 Task: Print all the pages.
Action: Mouse moved to (993, 25)
Screenshot: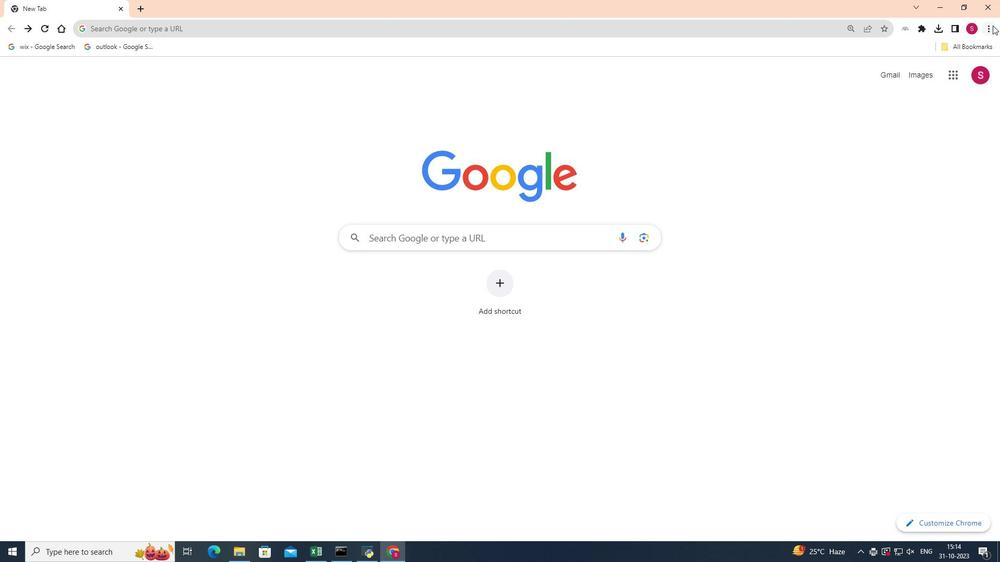 
Action: Mouse pressed left at (993, 25)
Screenshot: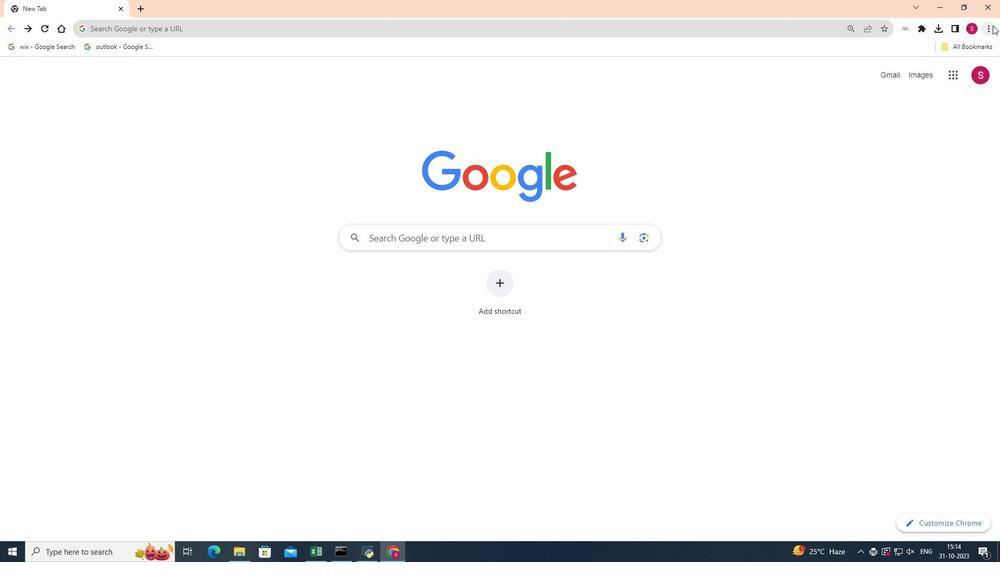 
Action: Mouse moved to (900, 152)
Screenshot: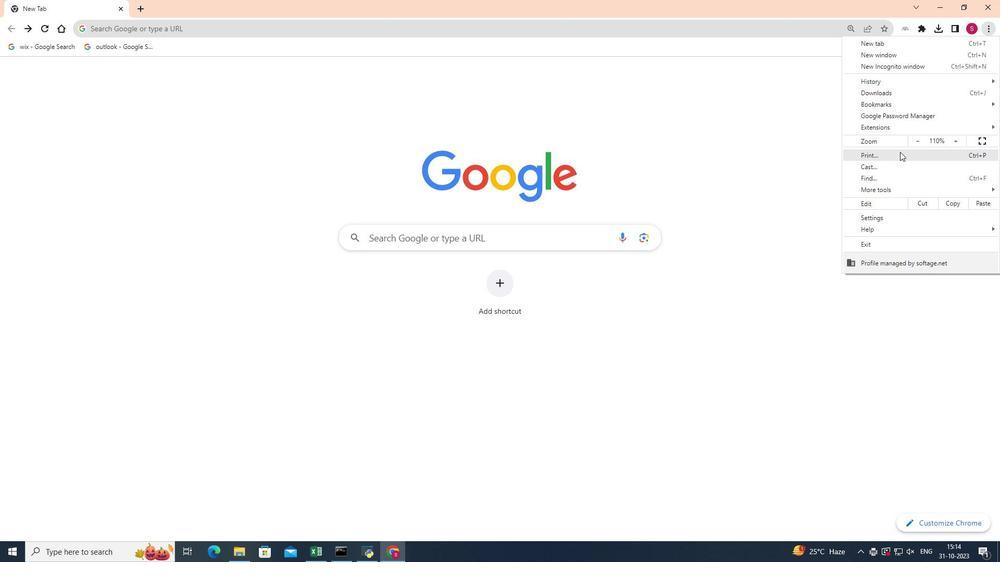 
Action: Mouse pressed left at (900, 152)
Screenshot: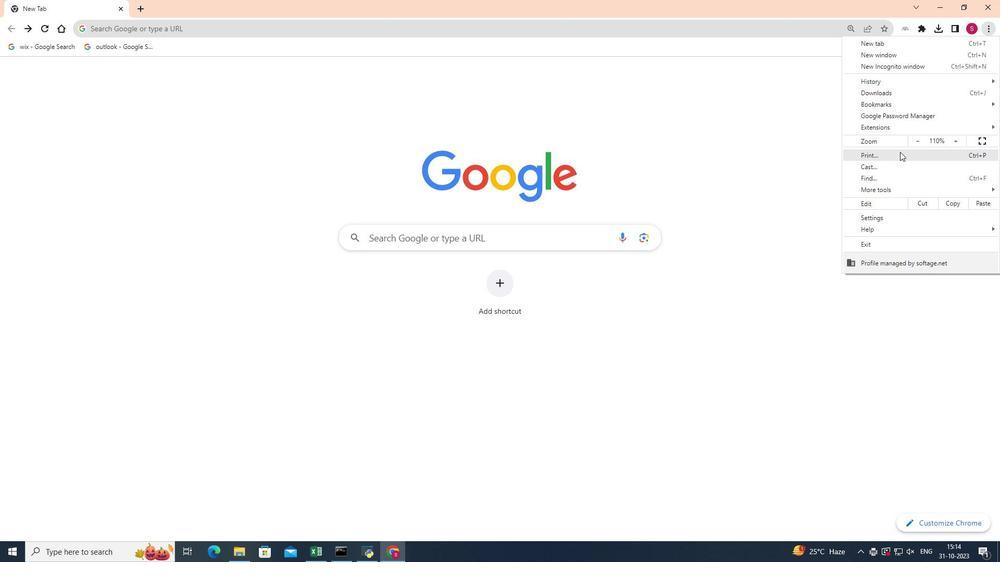 
Action: Mouse moved to (825, 80)
Screenshot: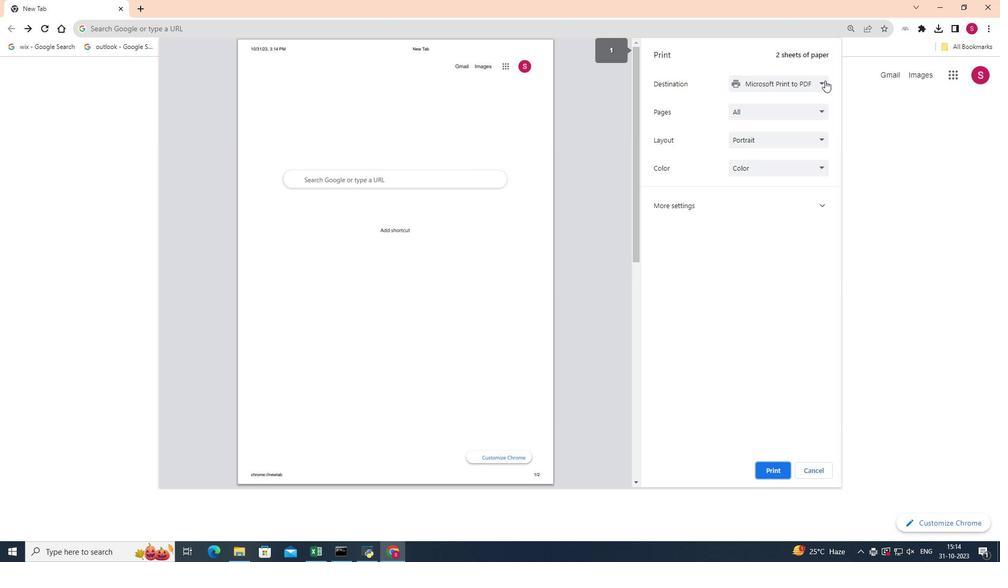 
Action: Mouse pressed left at (825, 80)
Screenshot: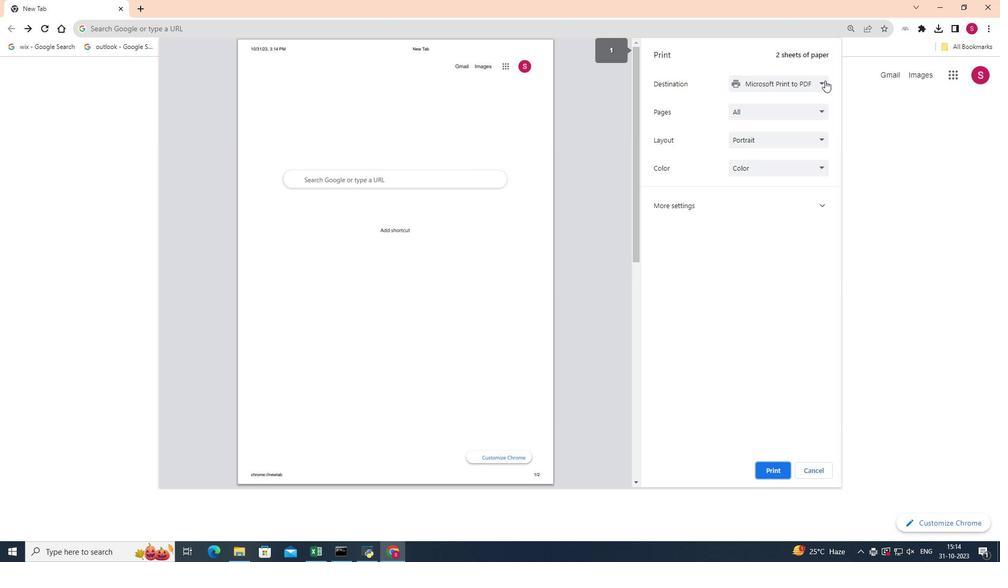 
Action: Mouse moved to (801, 95)
Screenshot: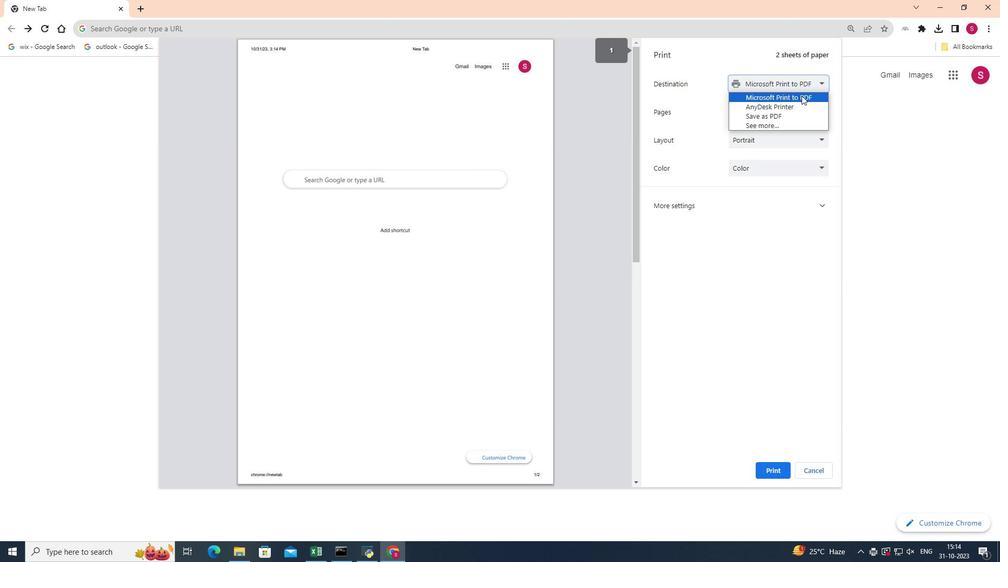
Action: Mouse pressed left at (801, 95)
Screenshot: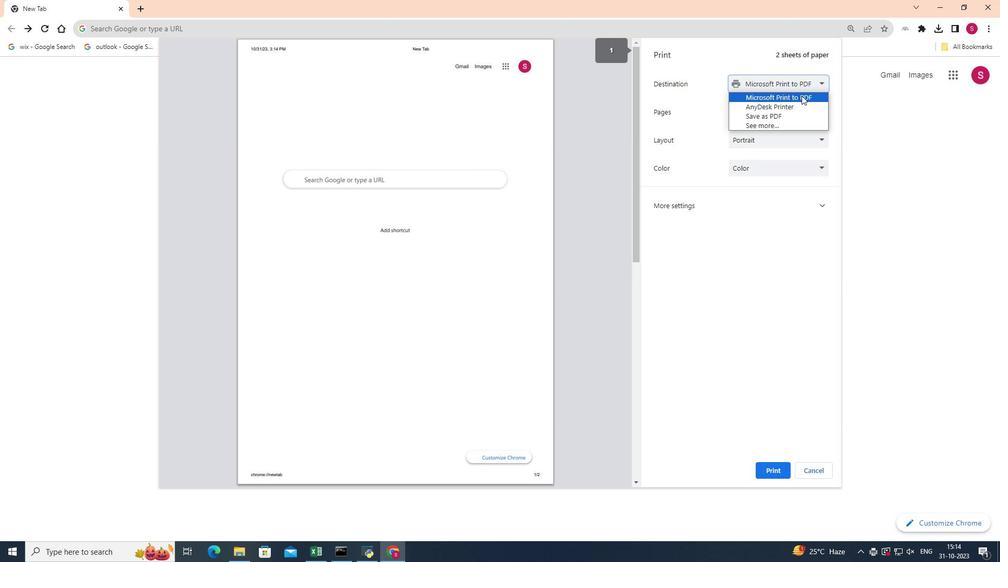 
Action: Mouse moved to (819, 110)
Screenshot: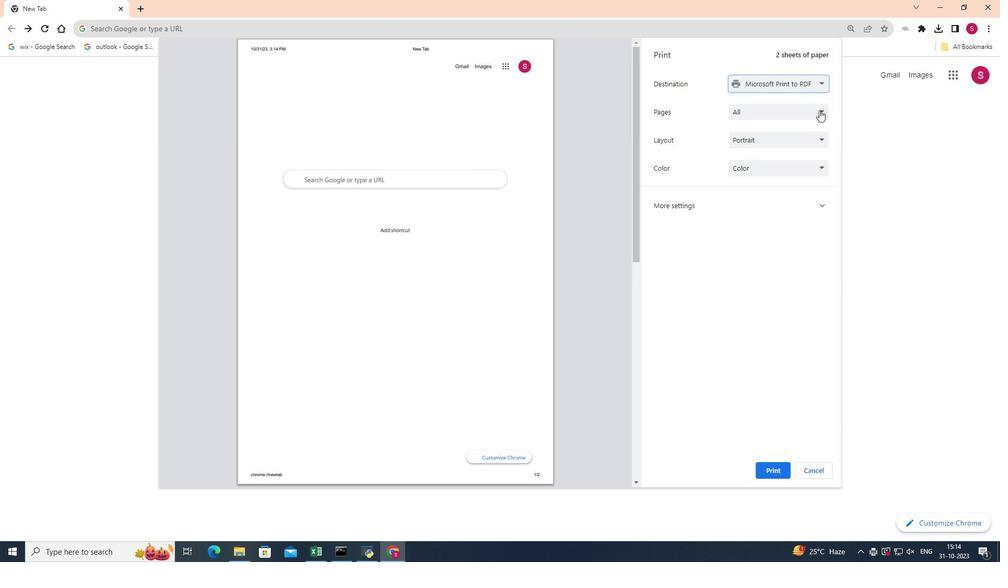 
Action: Mouse pressed left at (819, 110)
Screenshot: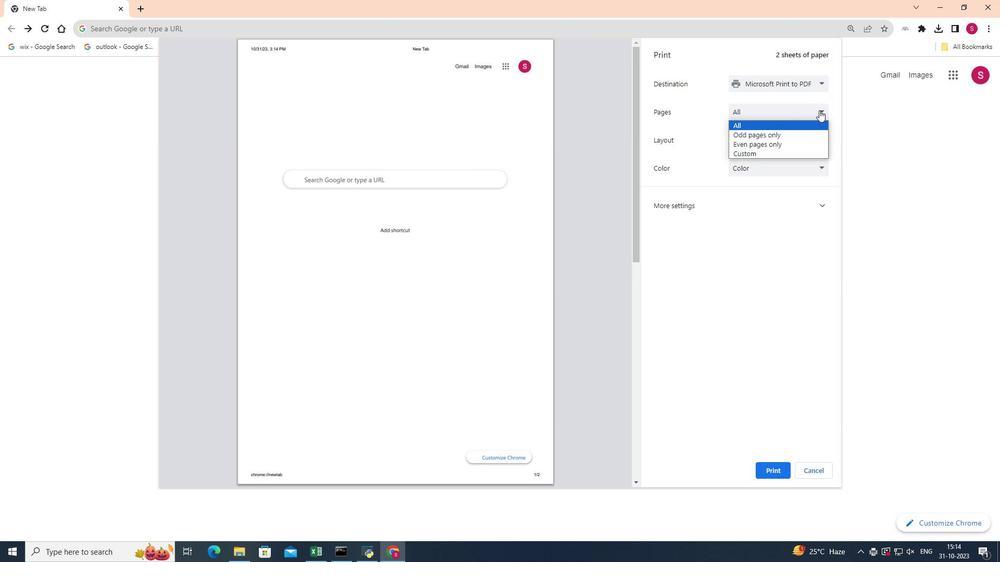 
Action: Mouse moved to (770, 125)
Screenshot: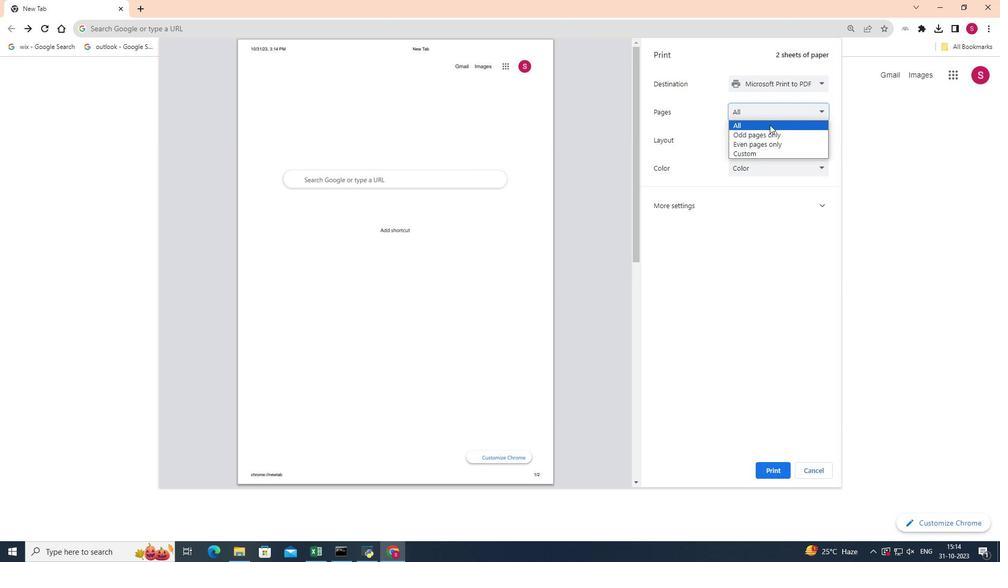 
Action: Mouse pressed left at (770, 125)
Screenshot: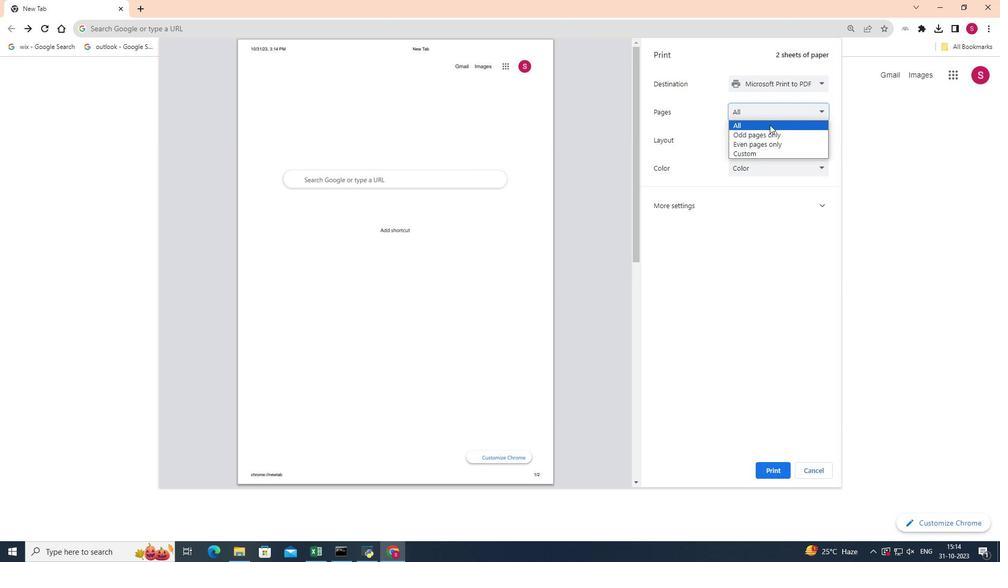 
Action: Mouse moved to (776, 469)
Screenshot: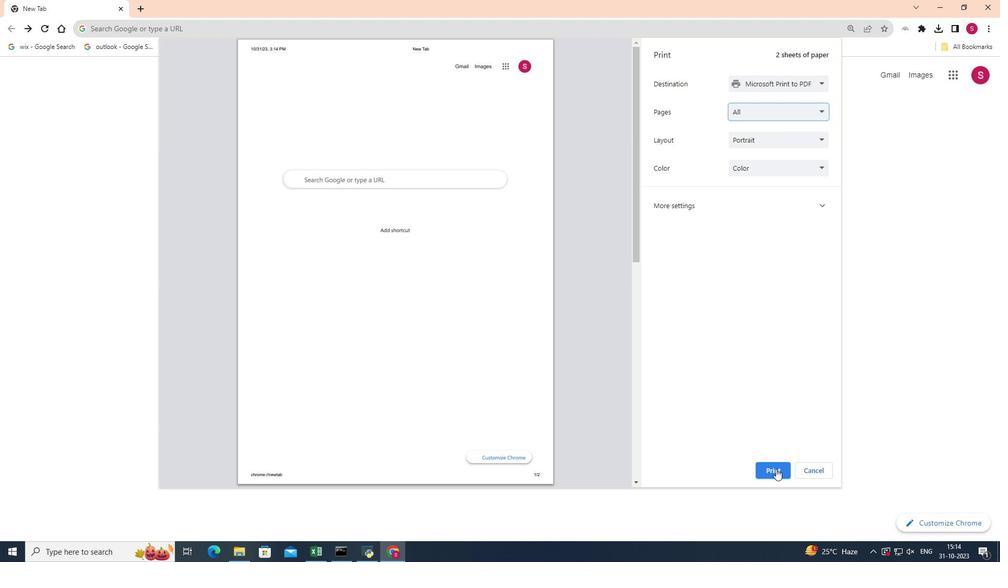 
Action: Mouse pressed left at (776, 469)
Screenshot: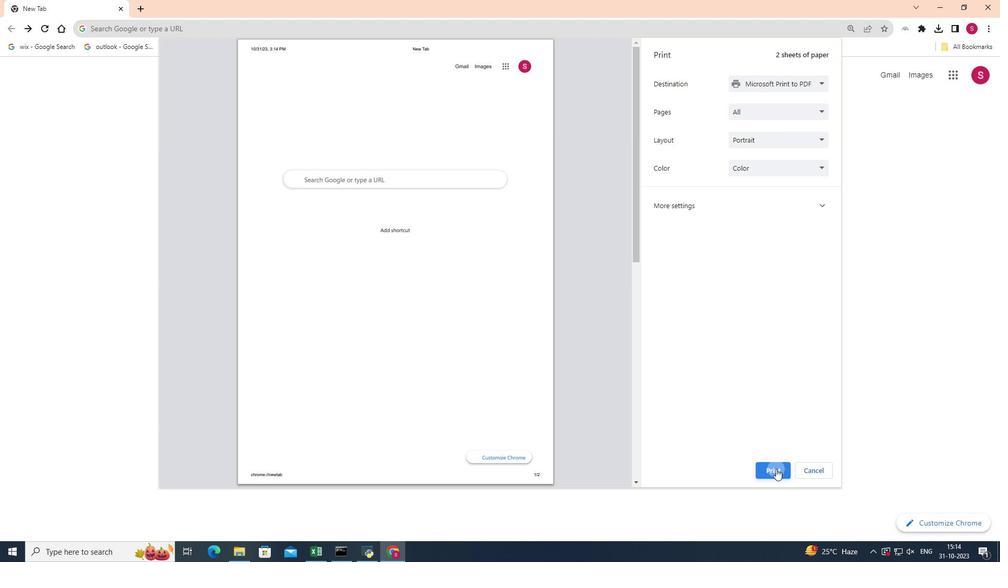 
Action: Mouse moved to (188, 244)
Screenshot: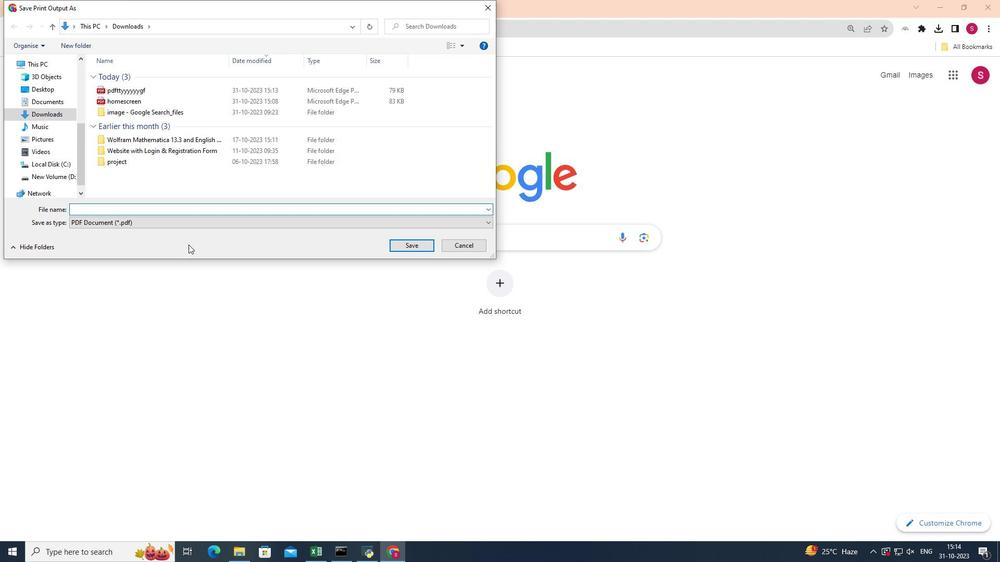 
Action: Key pressed ddff
Screenshot: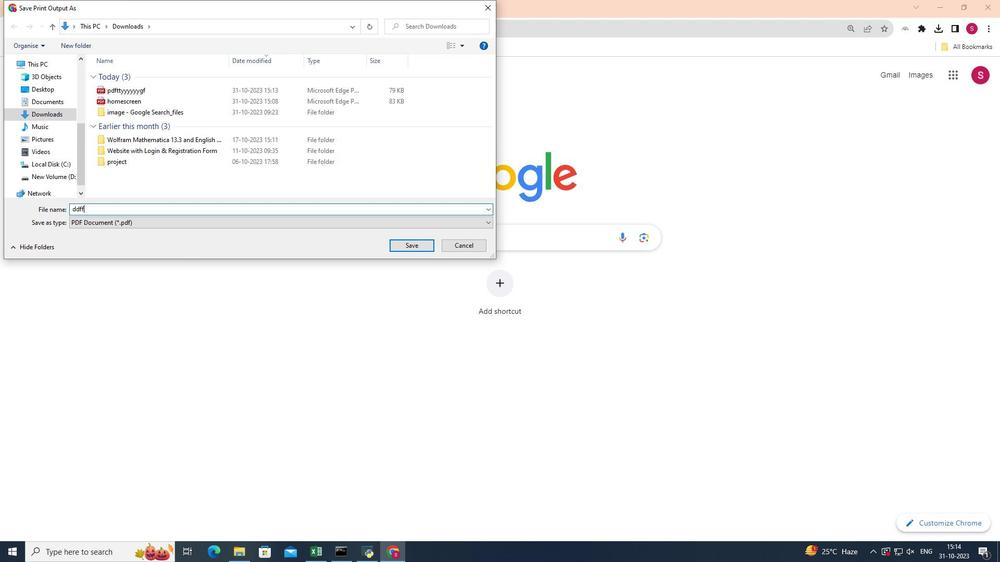 
Action: Mouse moved to (413, 244)
Screenshot: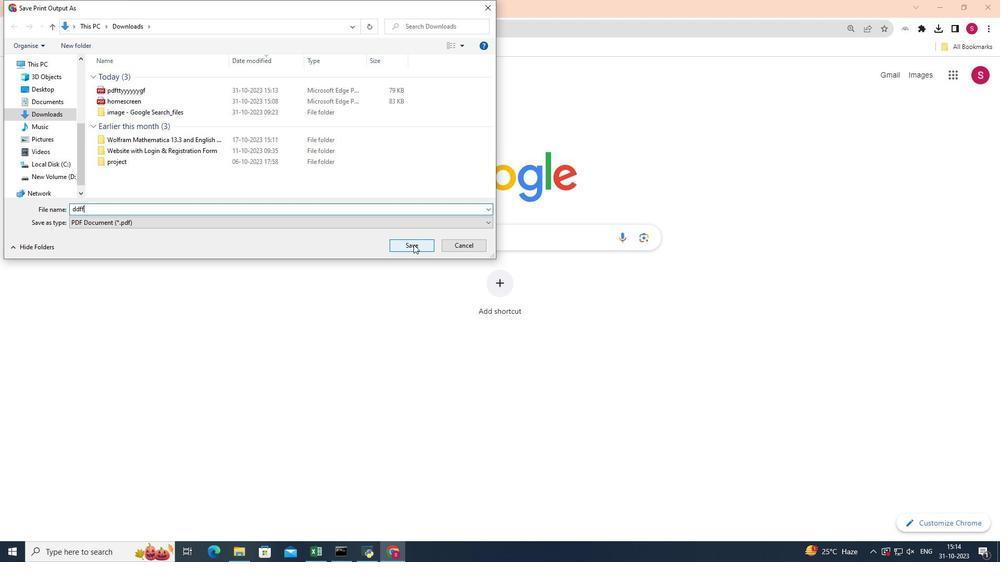 
Action: Mouse pressed left at (413, 244)
Screenshot: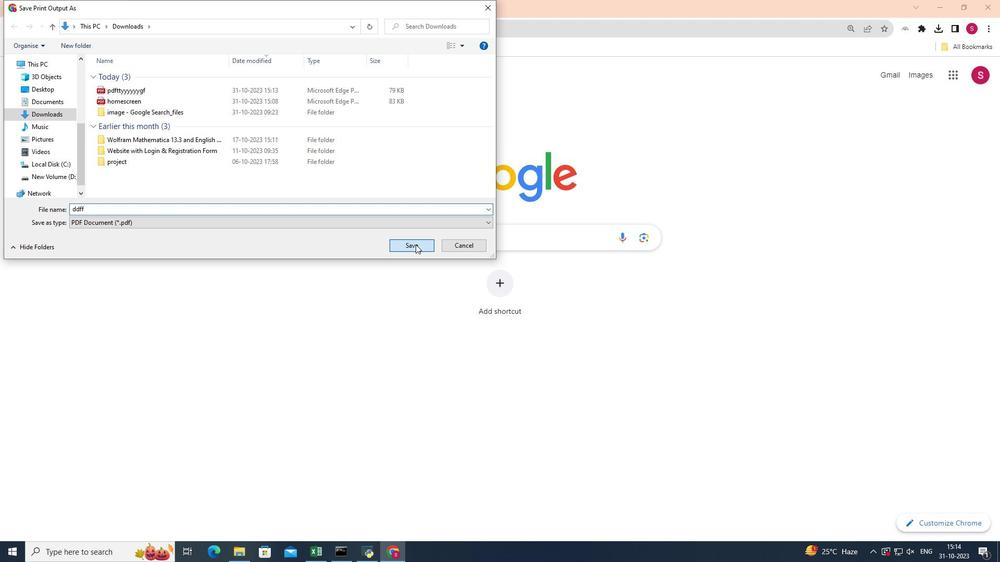 
Action: Mouse moved to (415, 244)
Screenshot: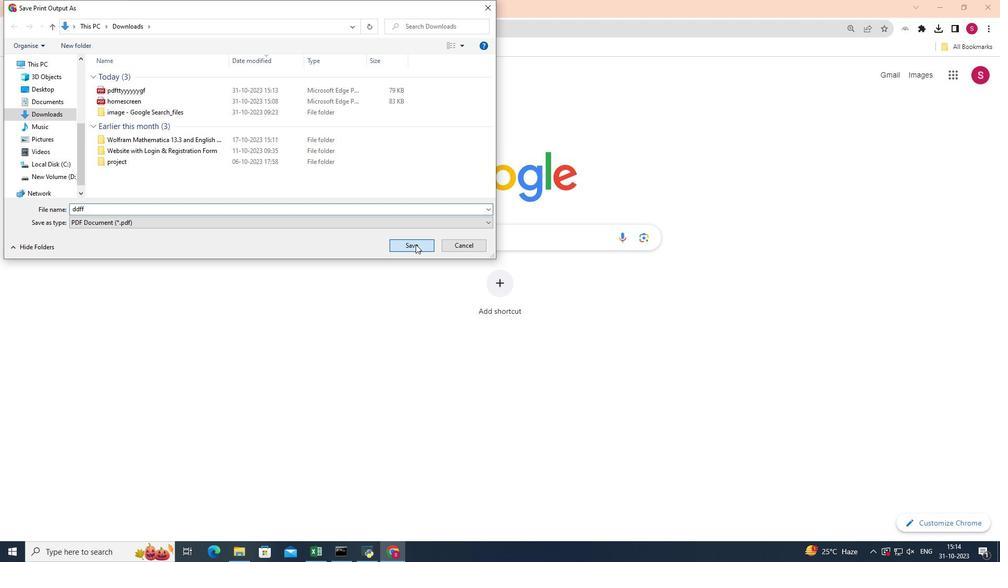 
